 Task: For heading Arial Rounded MT Bold with Underline.  font size for heading26,  'Change the font style of data to'Browallia New.  and font size to 18,  Change the alignment of both headline & data to Align middle & Align Text left.  In the sheet  Data Collection Template Workbook Sheetbook
Action: Mouse pressed left at (893, 118)
Screenshot: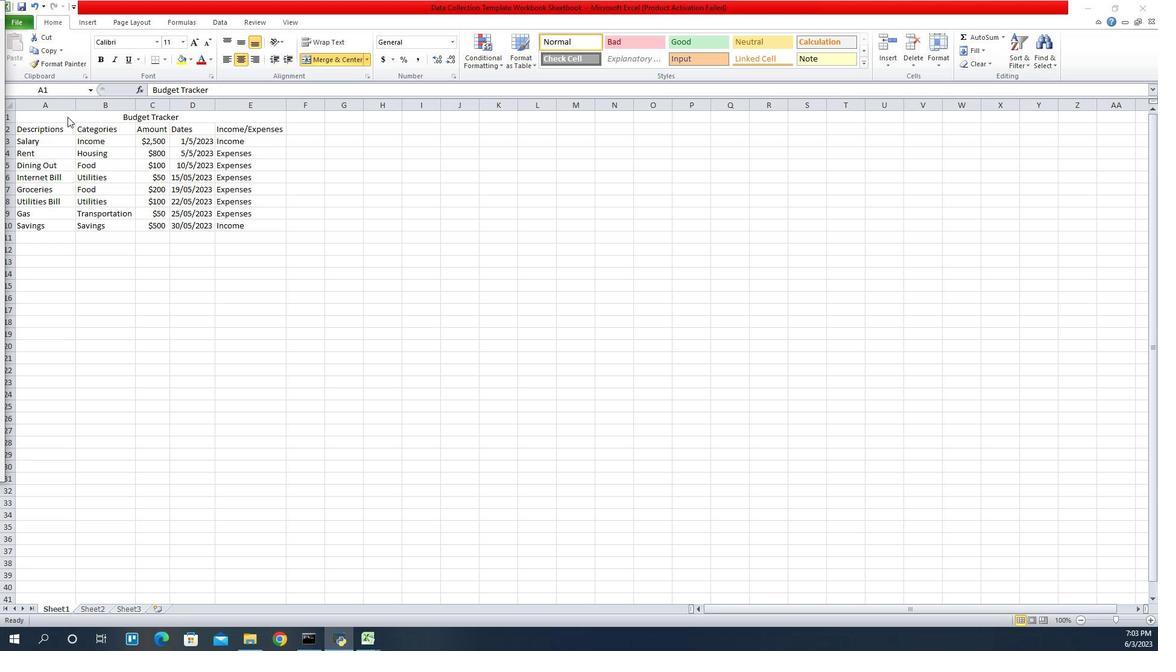 
Action: Mouse moved to (982, 45)
Screenshot: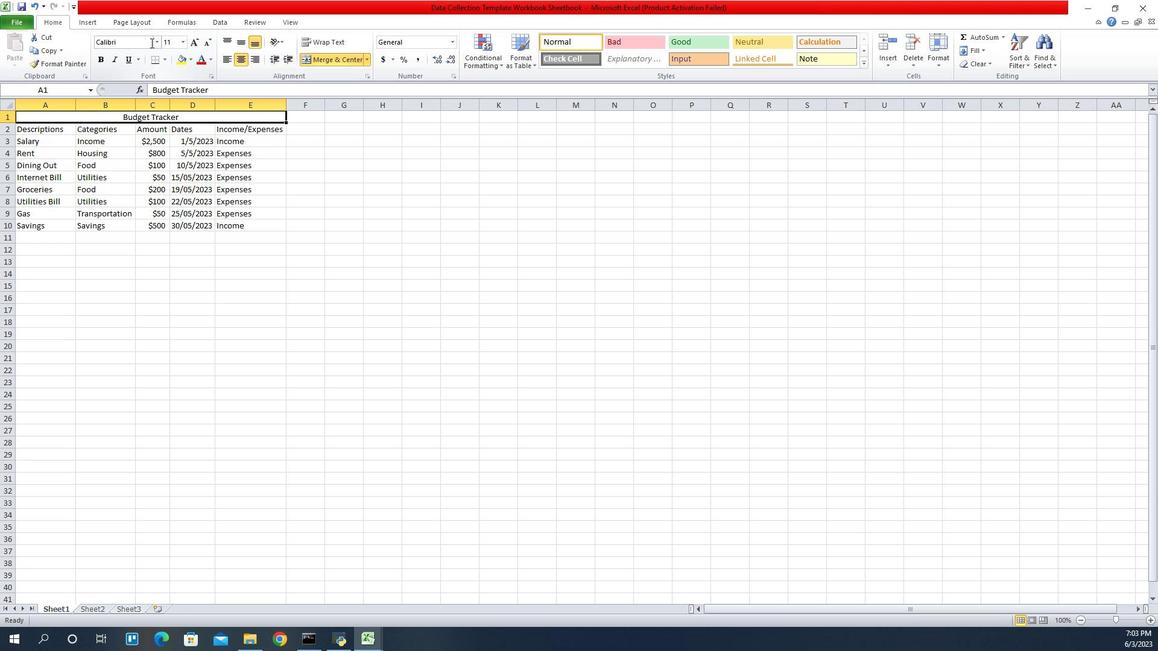 
Action: Mouse pressed left at (982, 45)
Screenshot: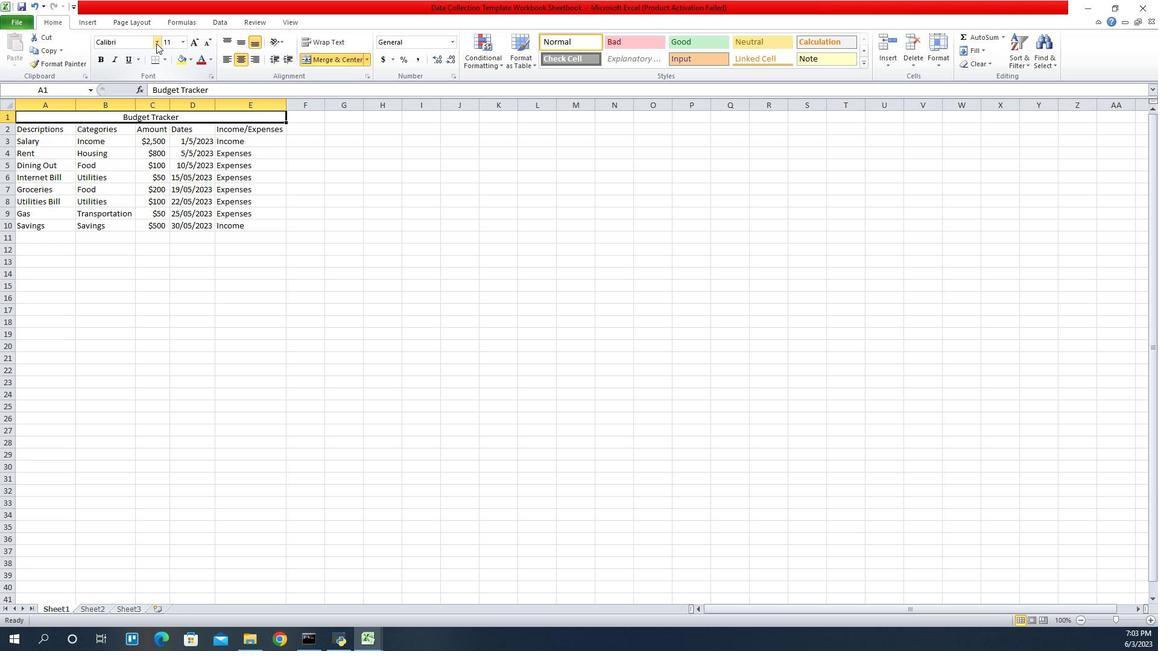 
Action: Mouse moved to (973, 180)
Screenshot: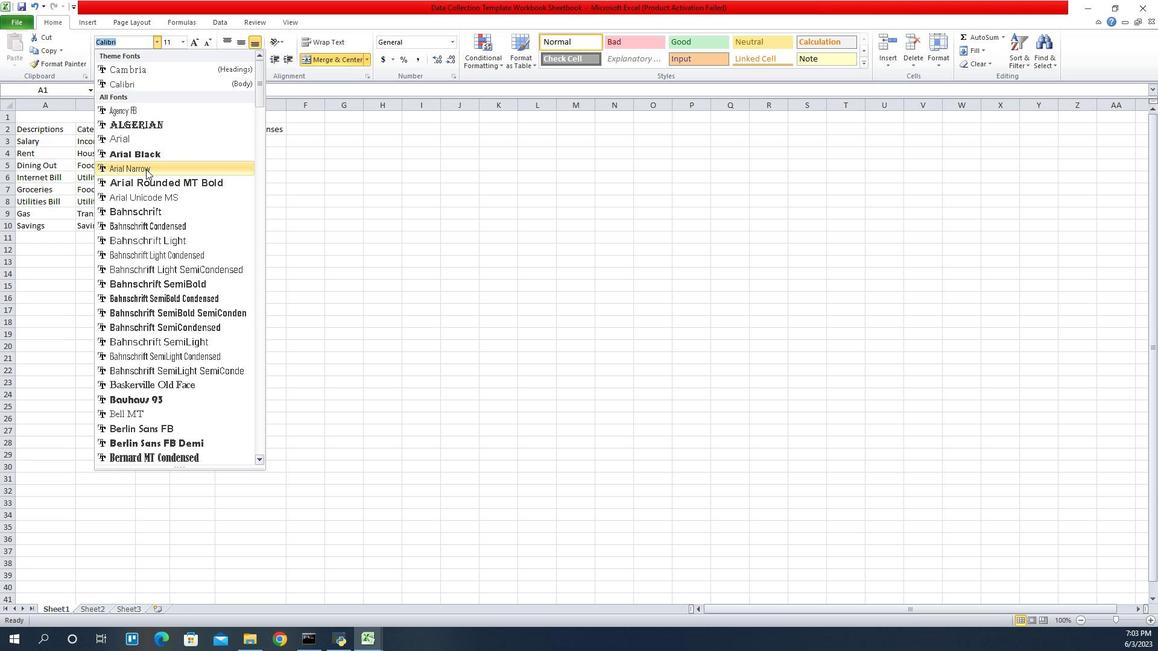 
Action: Mouse pressed left at (973, 180)
Screenshot: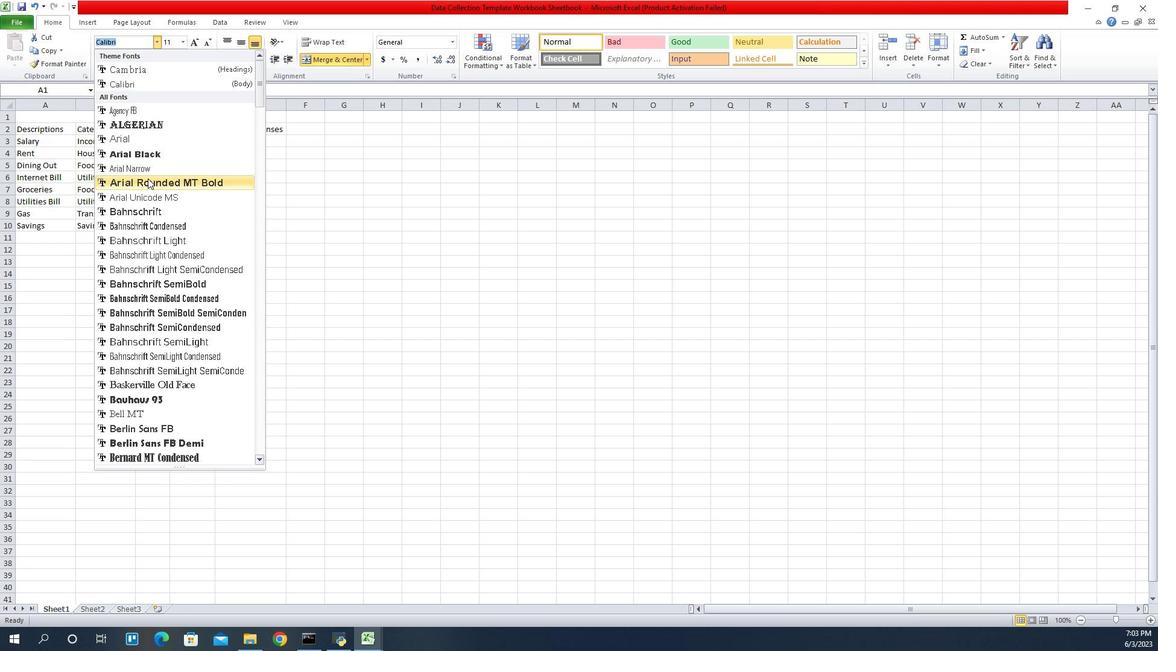 
Action: Mouse moved to (956, 64)
Screenshot: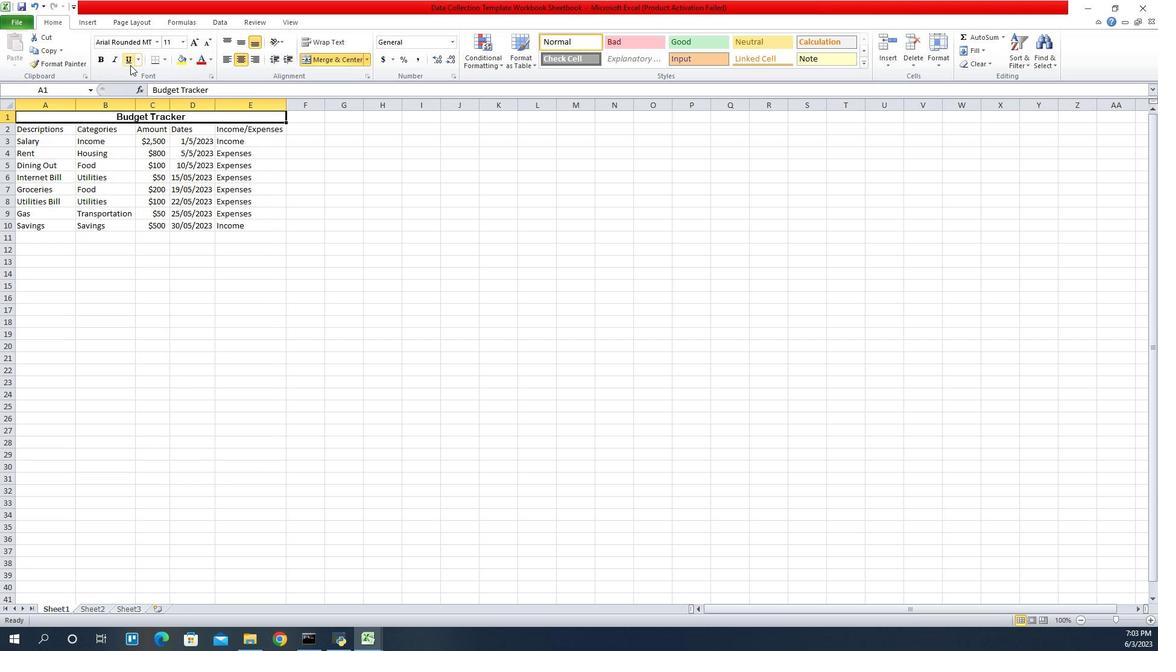 
Action: Mouse pressed left at (956, 64)
Screenshot: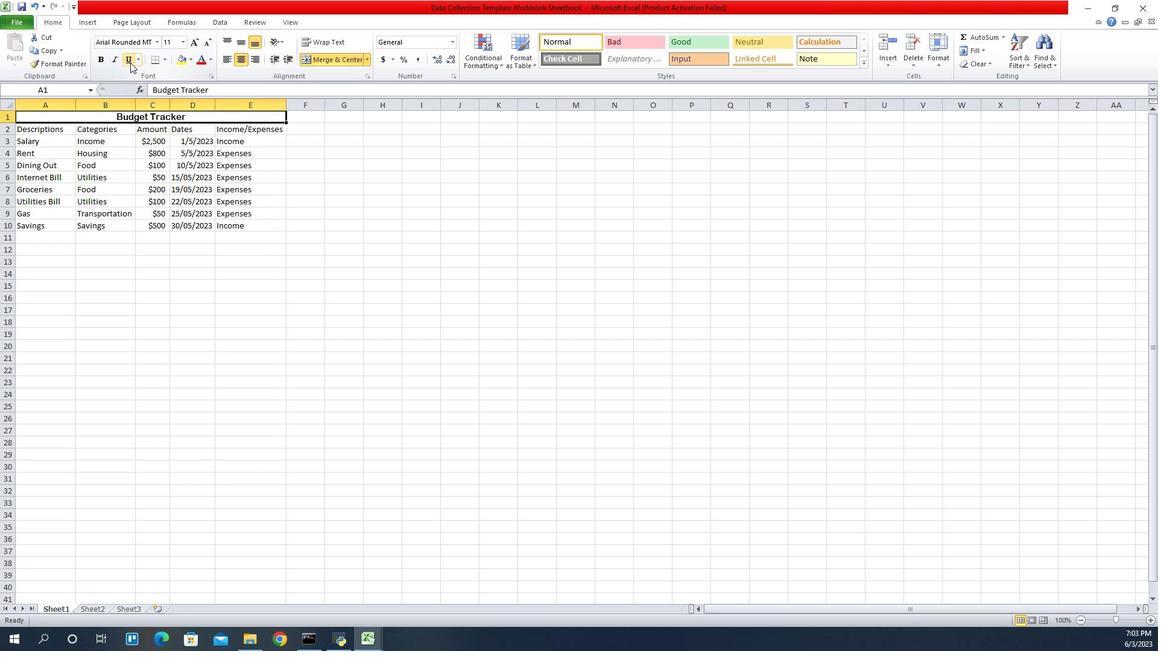 
Action: Mouse moved to (1009, 44)
Screenshot: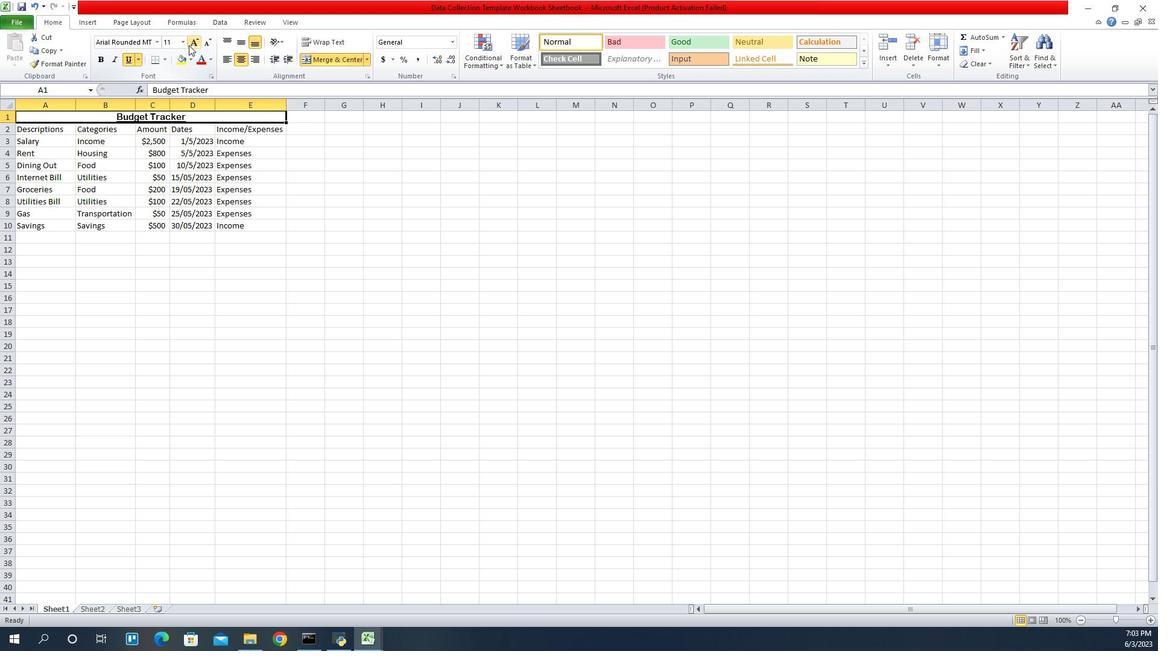 
Action: Mouse pressed left at (1009, 44)
Screenshot: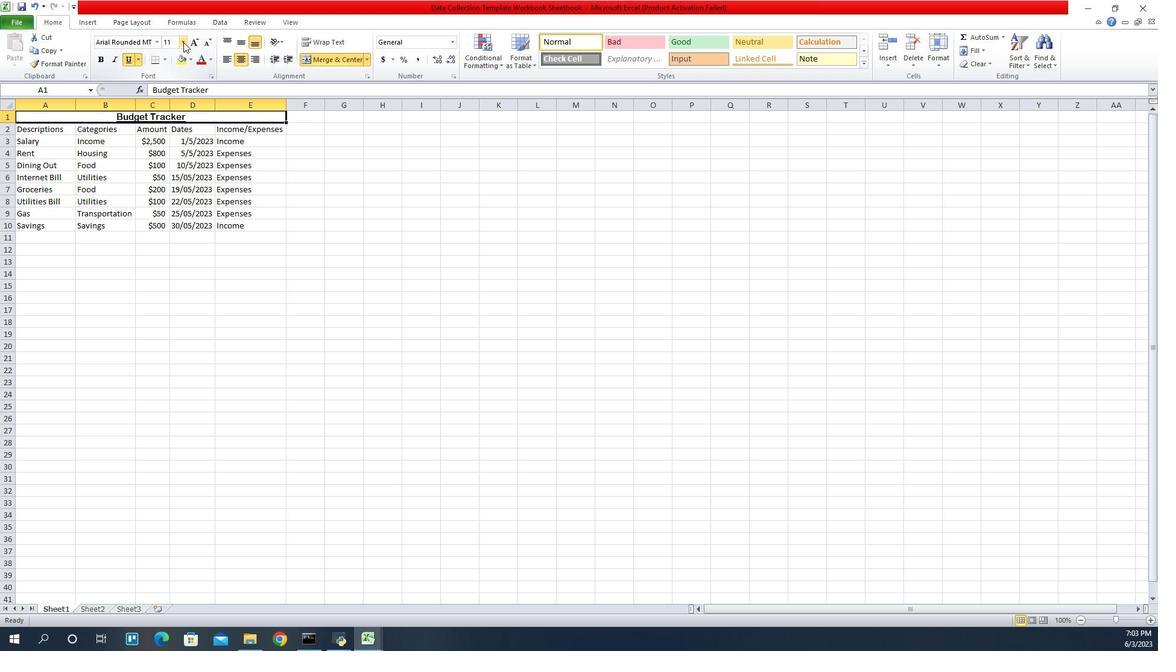 
Action: Mouse moved to (992, 167)
Screenshot: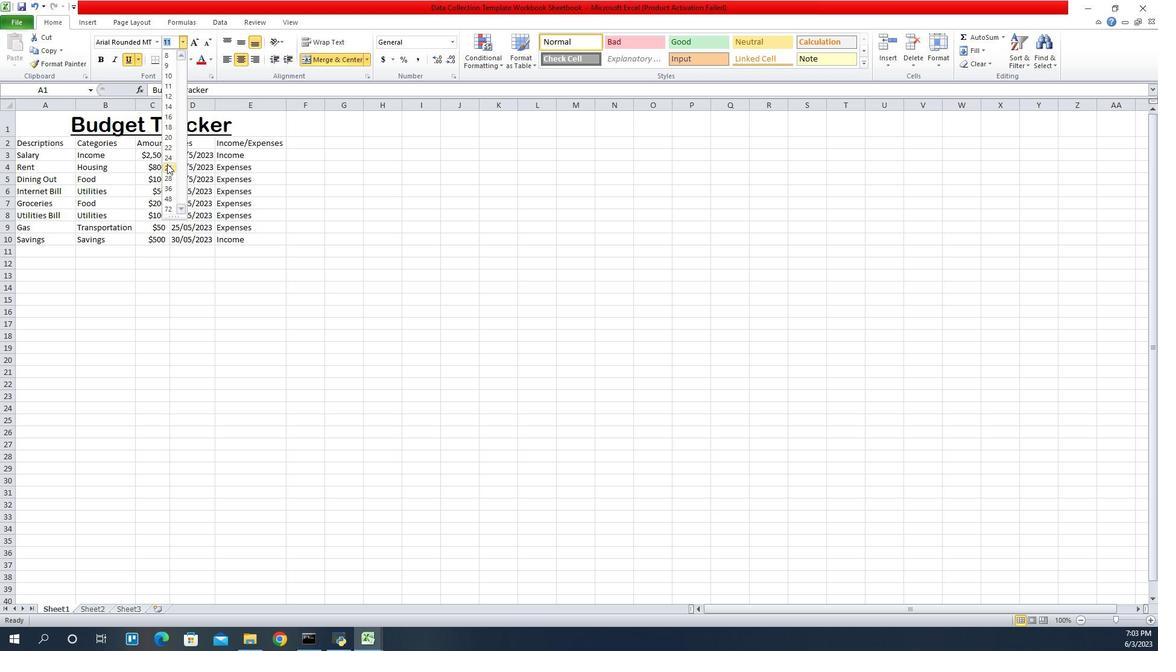 
Action: Mouse pressed left at (992, 167)
Screenshot: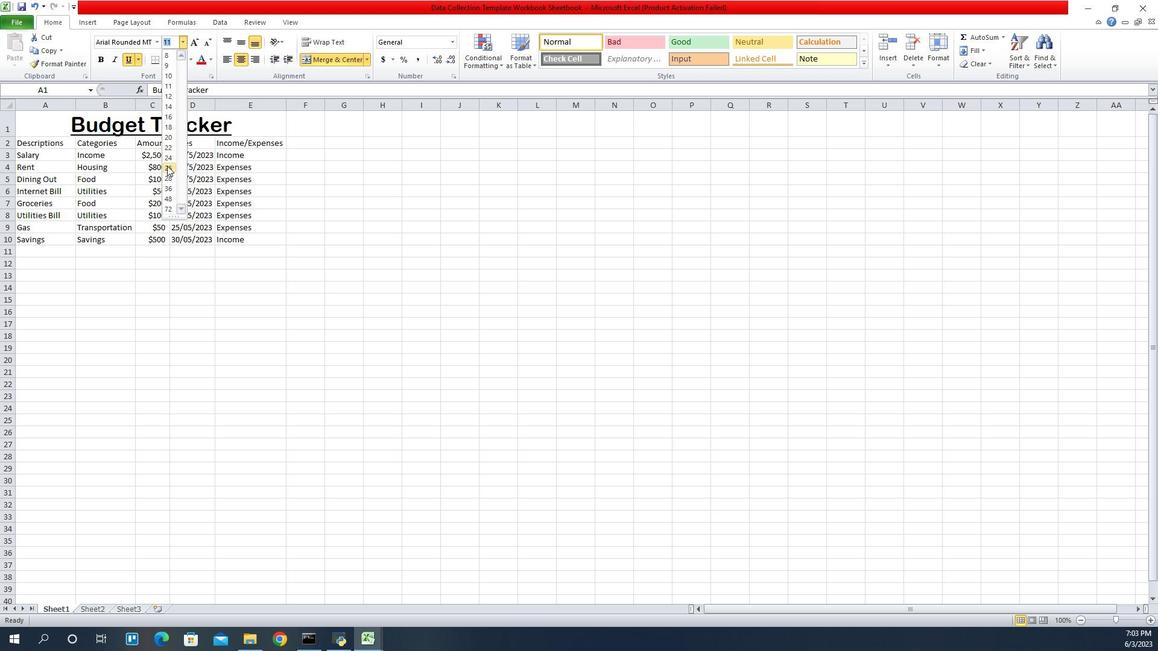 
Action: Mouse moved to (872, 147)
Screenshot: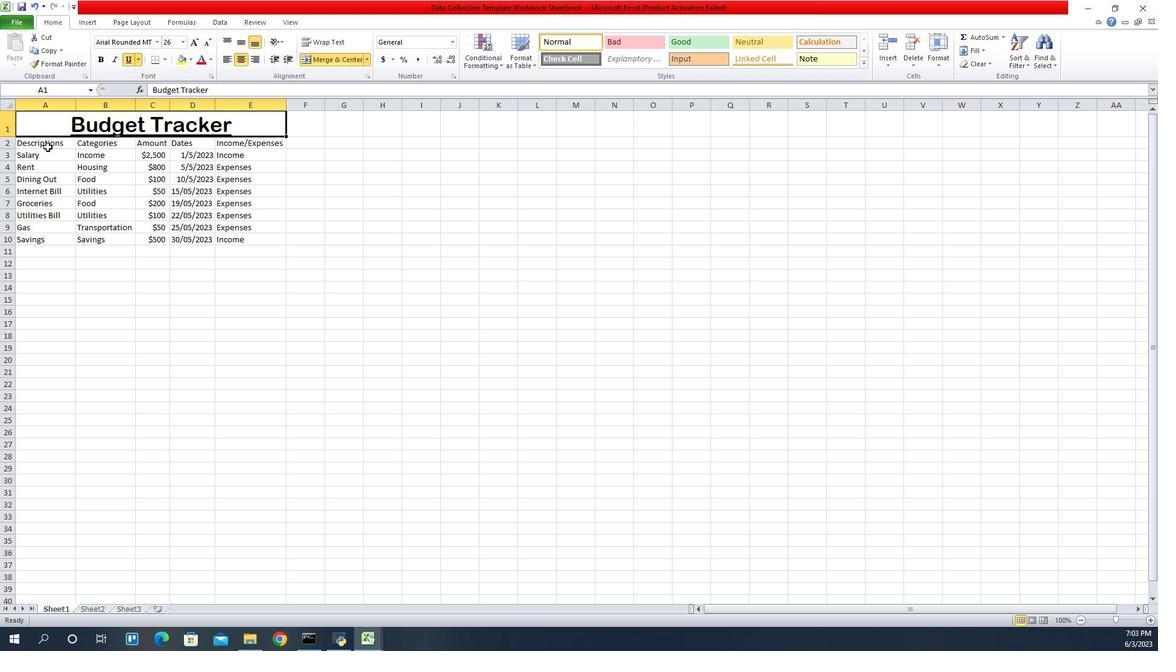 
Action: Mouse pressed left at (872, 147)
Screenshot: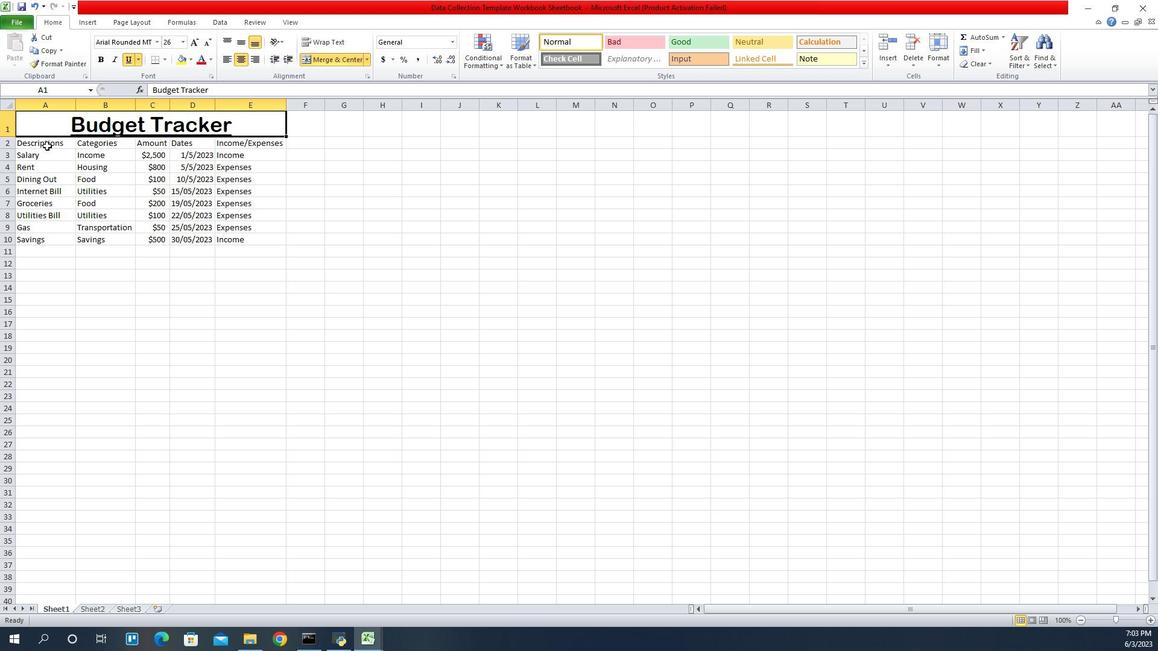 
Action: Mouse moved to (950, 45)
Screenshot: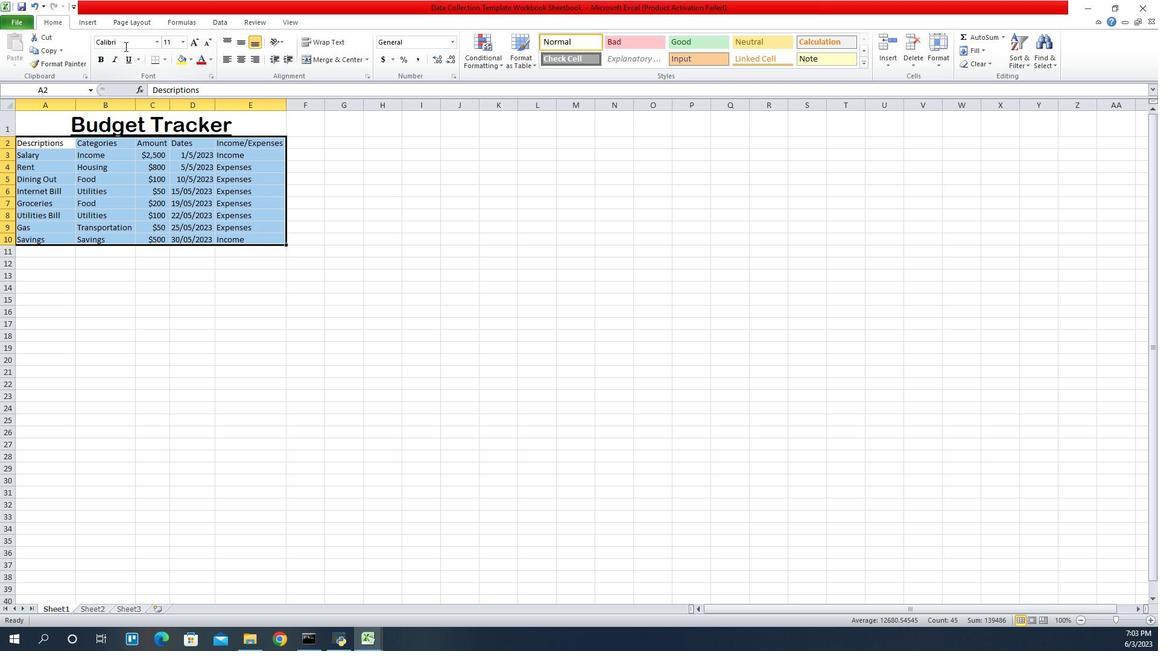 
Action: Mouse pressed left at (950, 45)
Screenshot: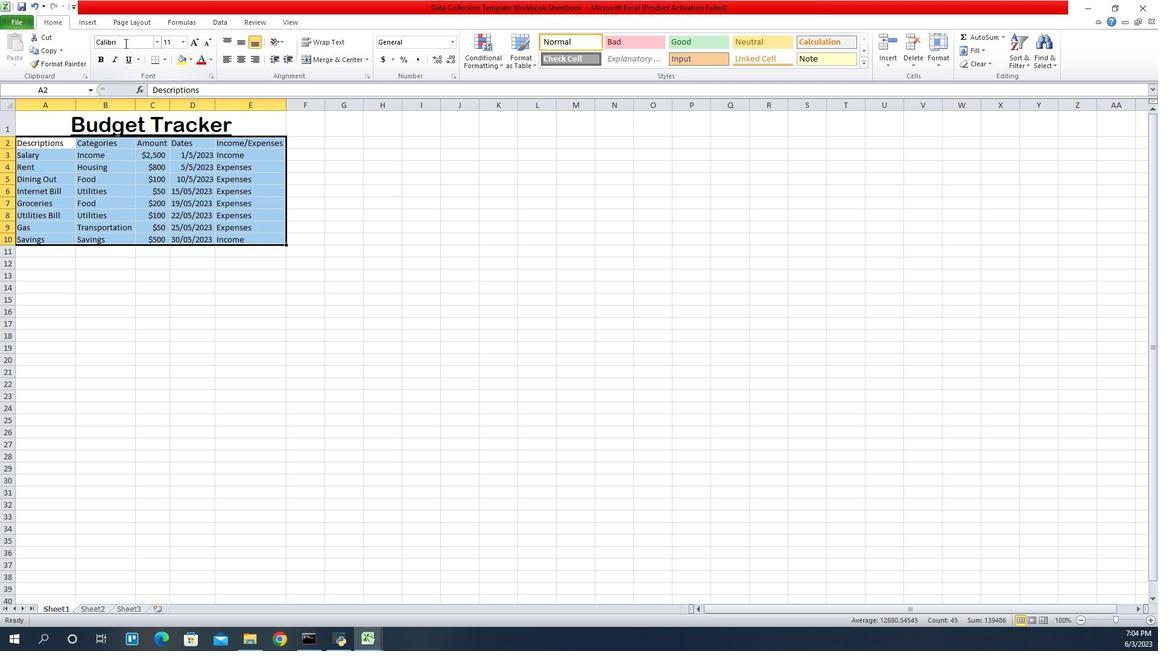 
Action: Key pressed <Key.backspace>browallia<Key.space>new<Key.enter>
Screenshot: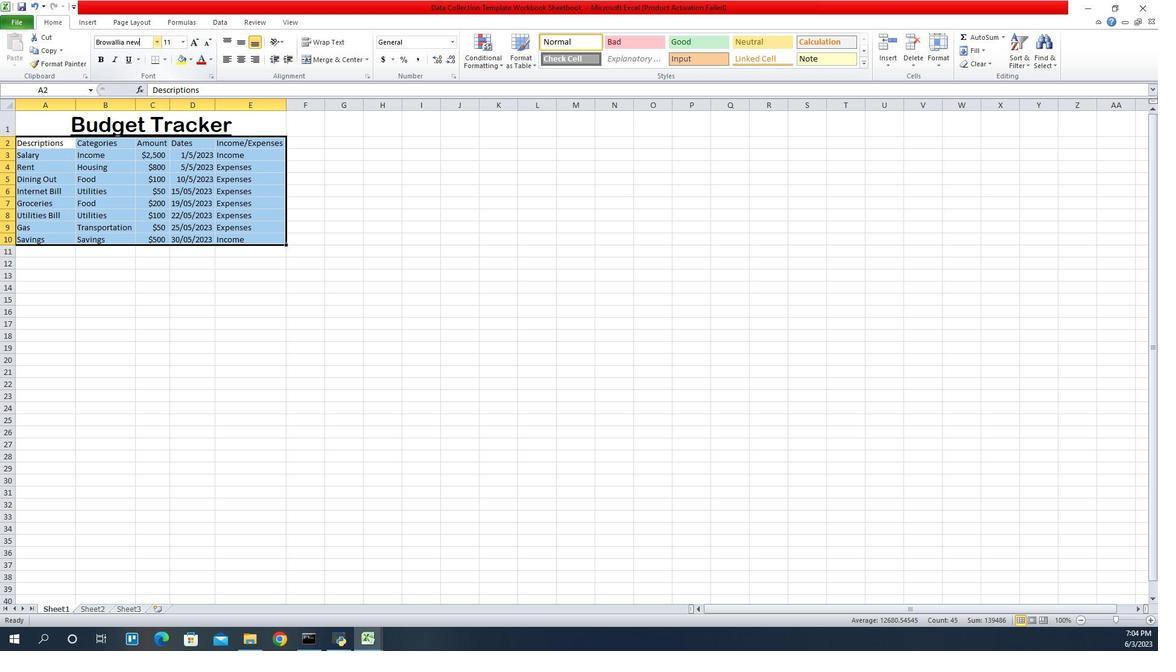 
Action: Mouse moved to (1007, 42)
Screenshot: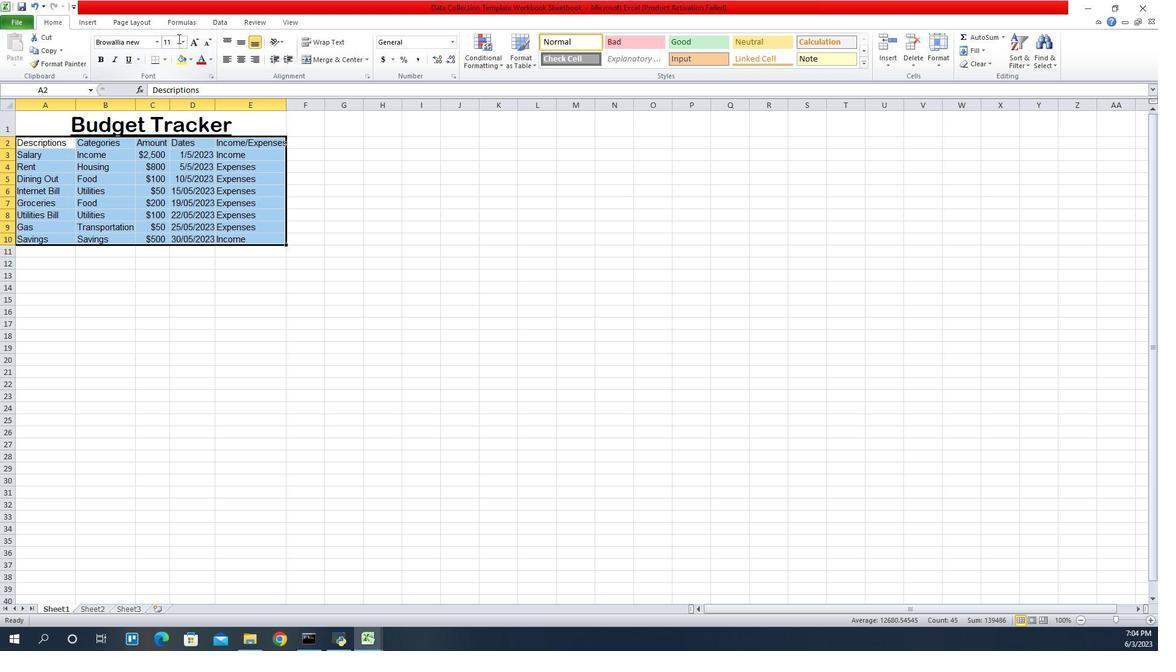 
Action: Mouse pressed left at (1007, 42)
Screenshot: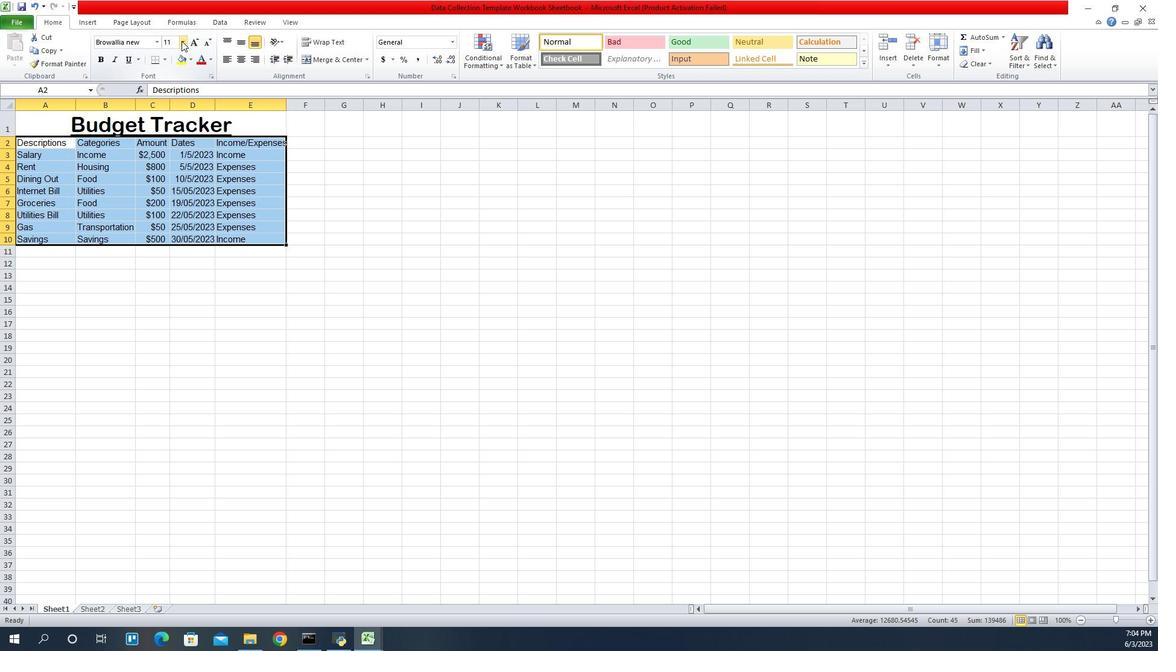 
Action: Mouse moved to (995, 126)
Screenshot: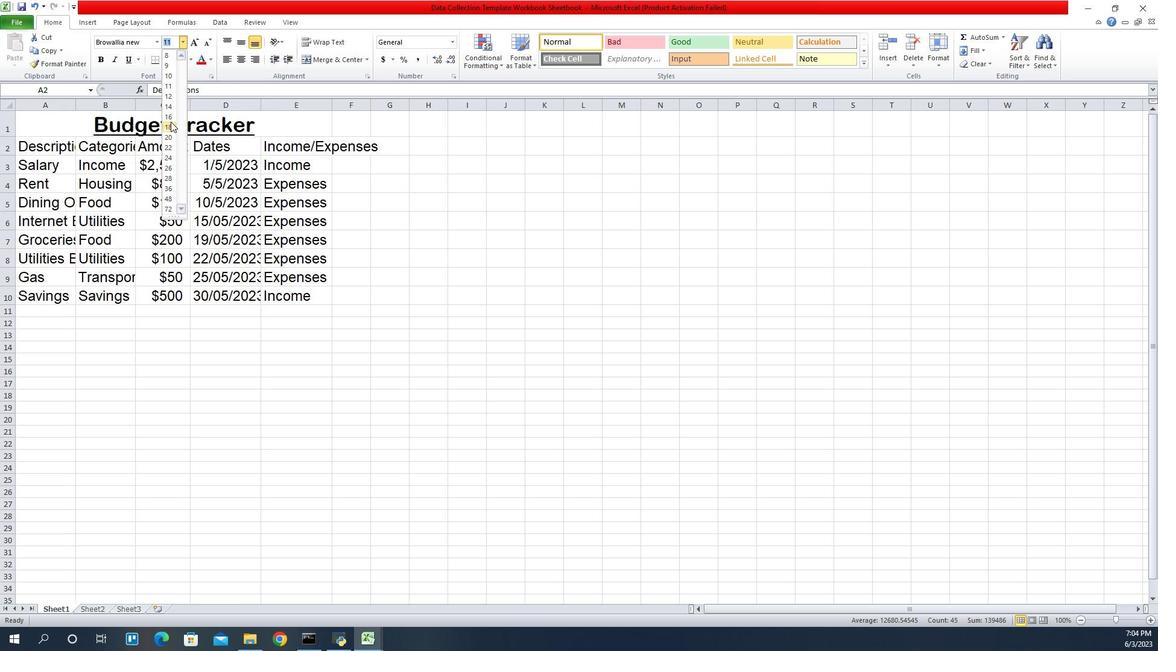 
Action: Mouse pressed left at (995, 126)
Screenshot: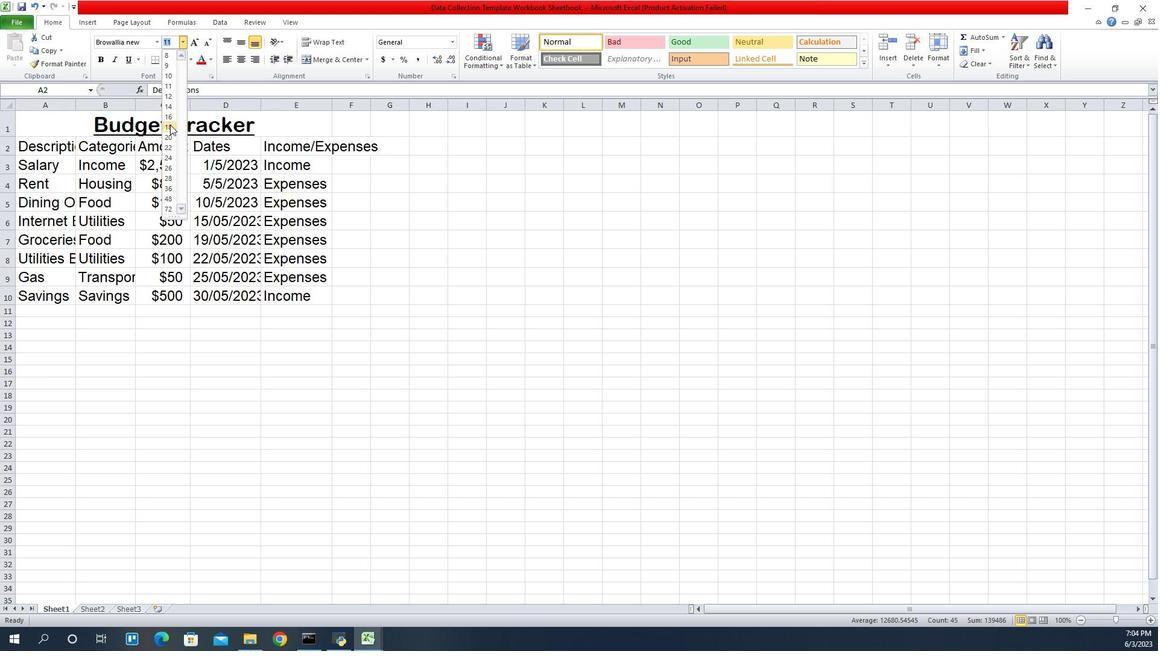 
Action: Mouse pressed left at (995, 126)
Screenshot: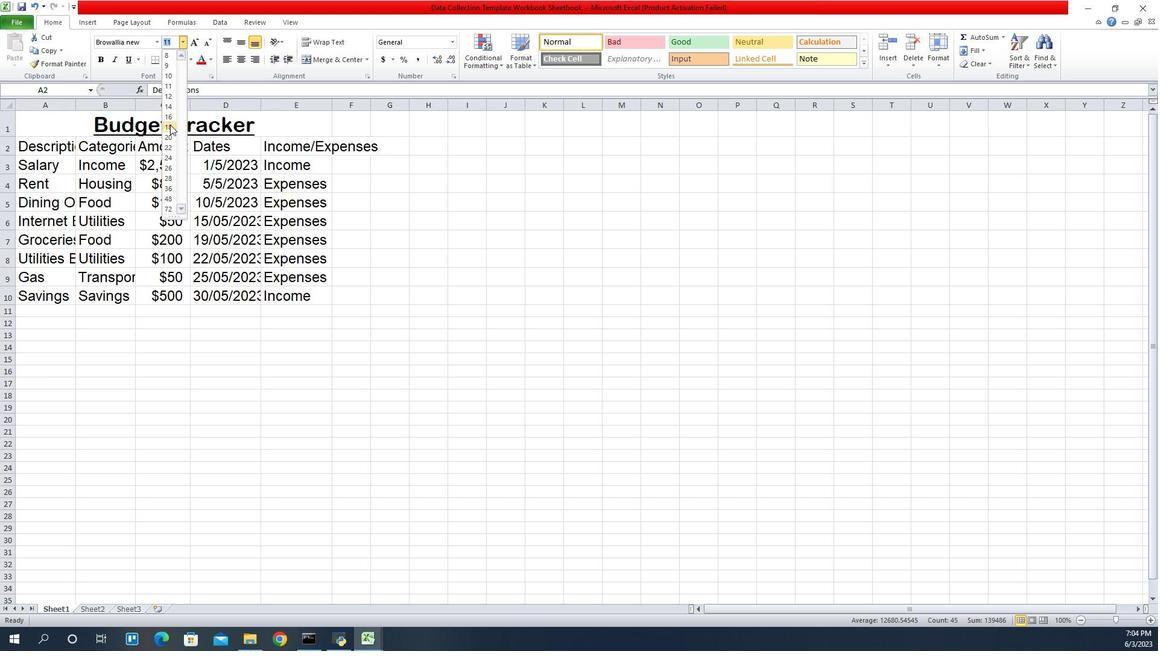 
Action: Mouse moved to (895, 123)
Screenshot: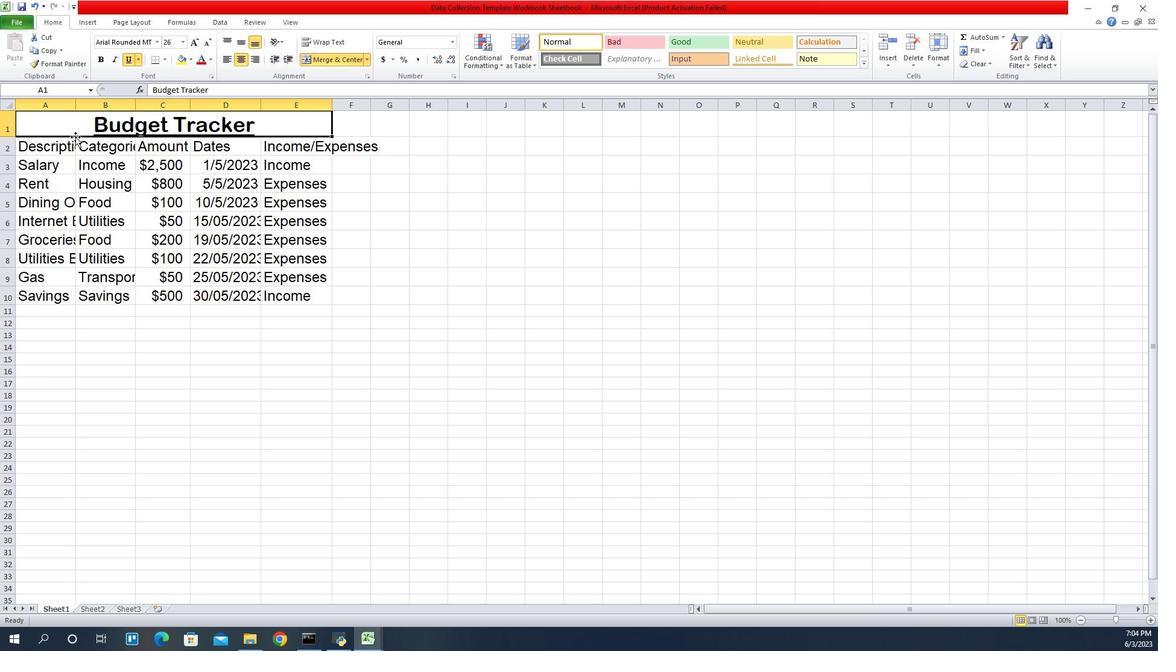 
Action: Mouse pressed left at (895, 123)
Screenshot: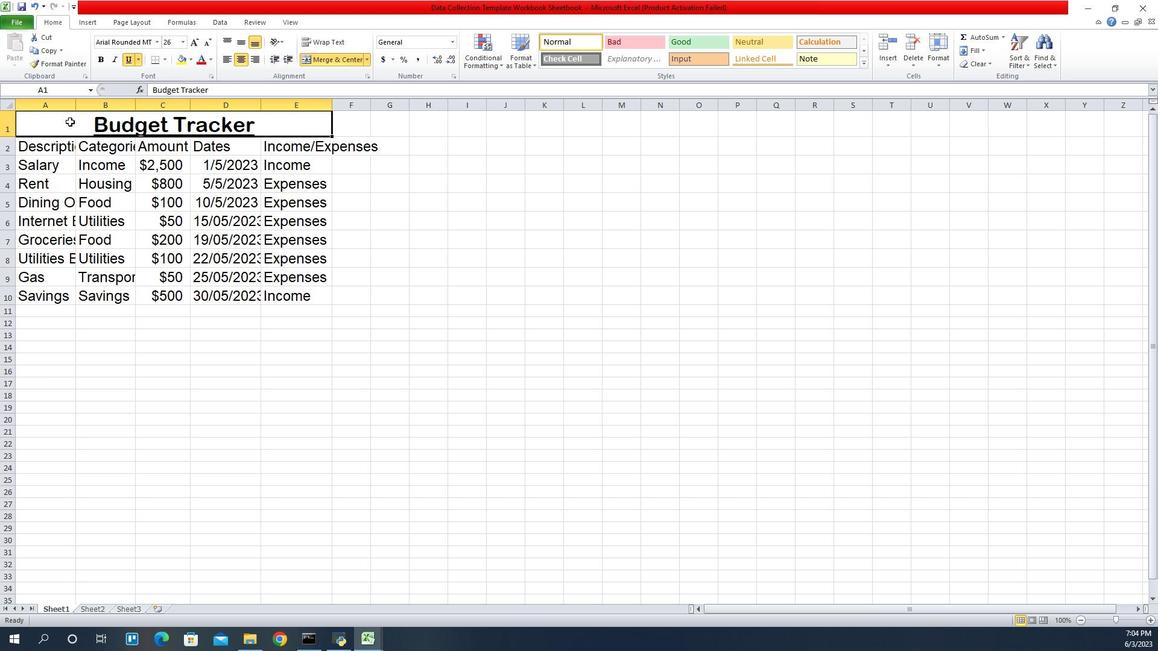 
Action: Mouse moved to (951, 293)
Screenshot: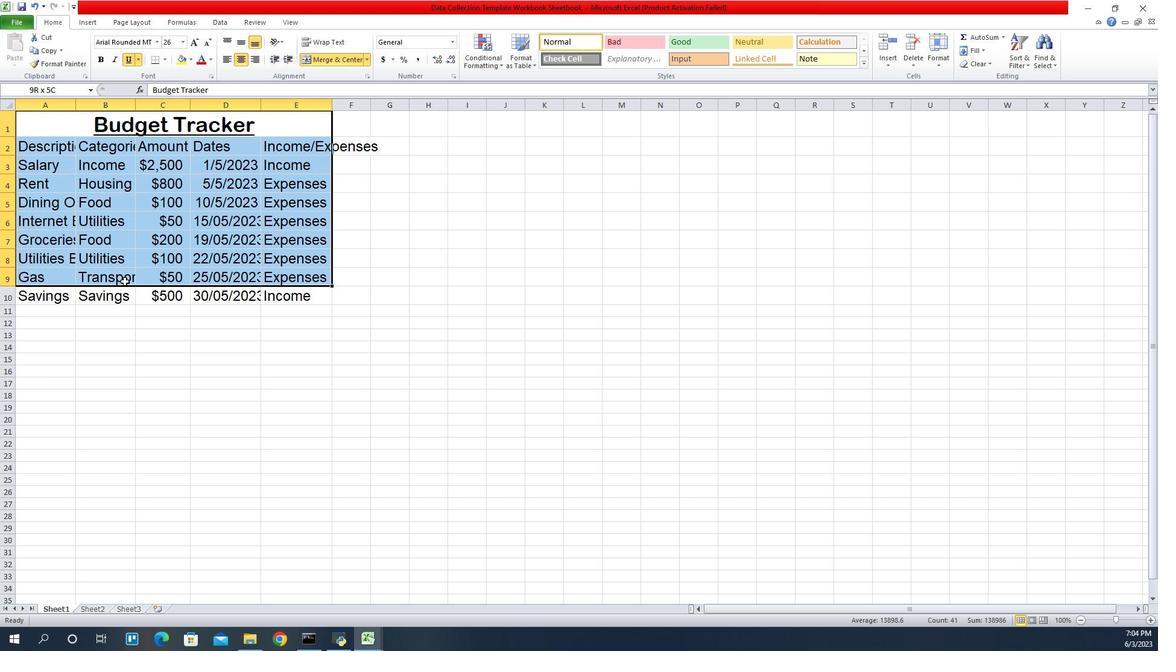 
Action: Mouse pressed left at (951, 293)
Screenshot: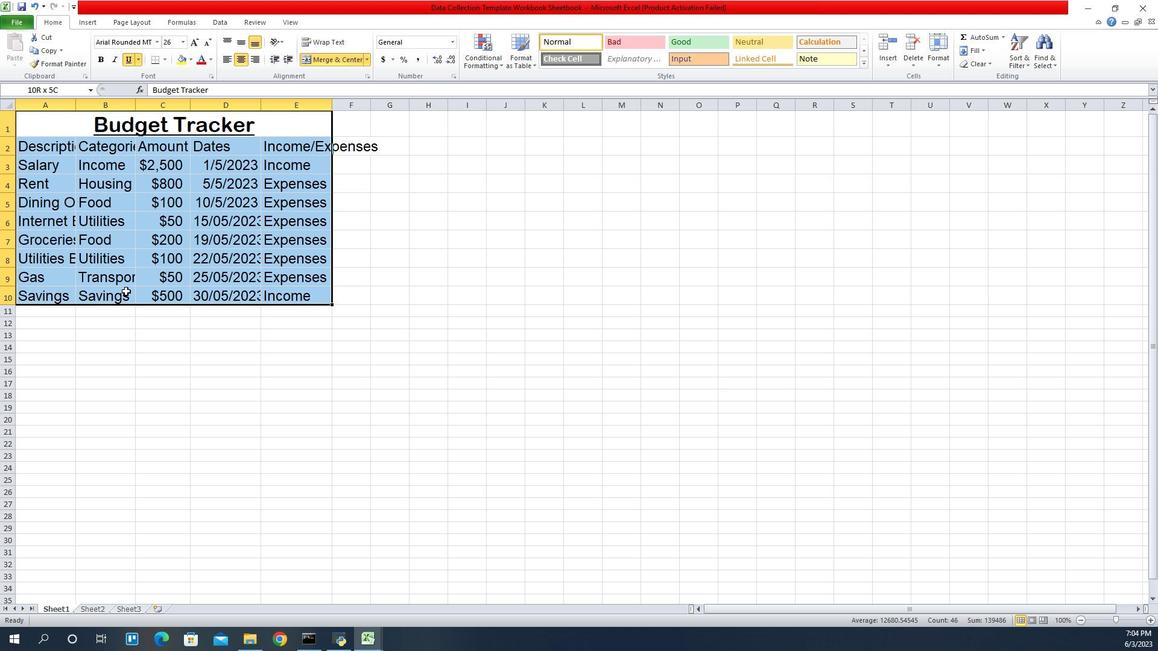 
Action: Mouse moved to (900, 122)
Screenshot: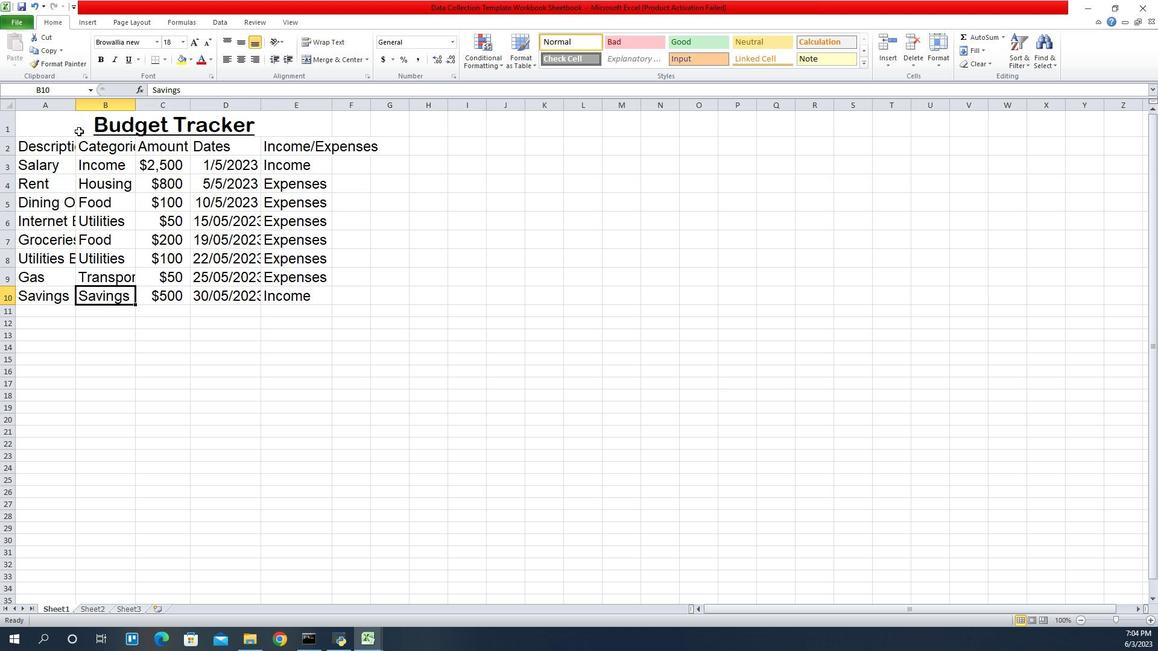 
Action: Mouse pressed left at (900, 122)
Screenshot: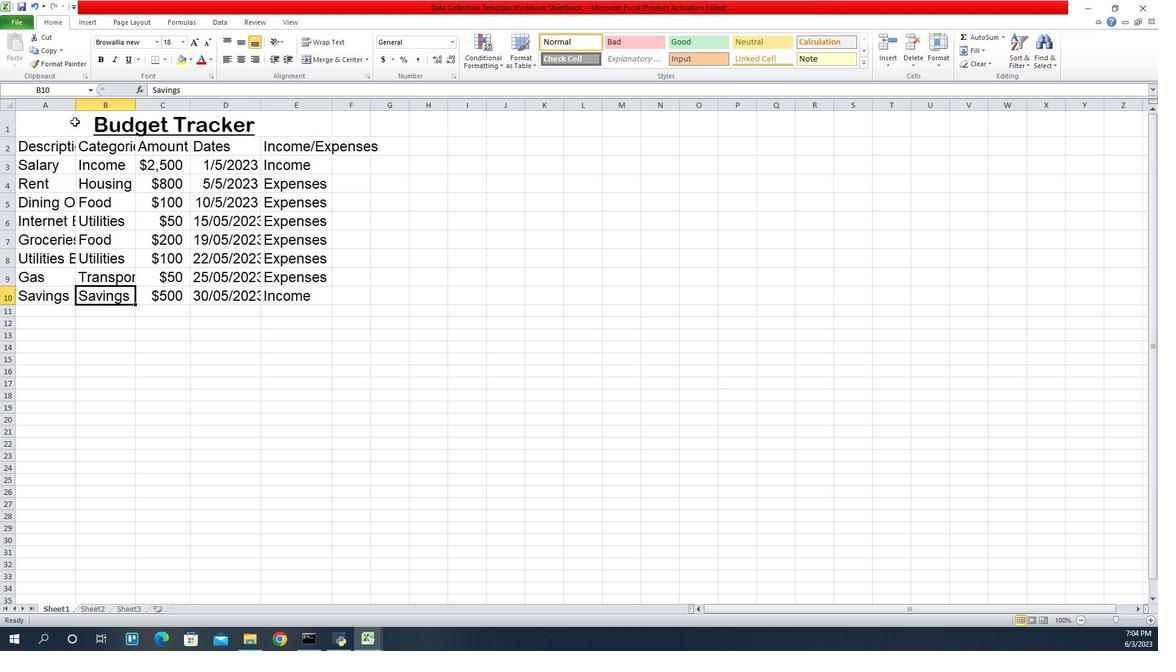 
Action: Mouse moved to (903, 298)
Screenshot: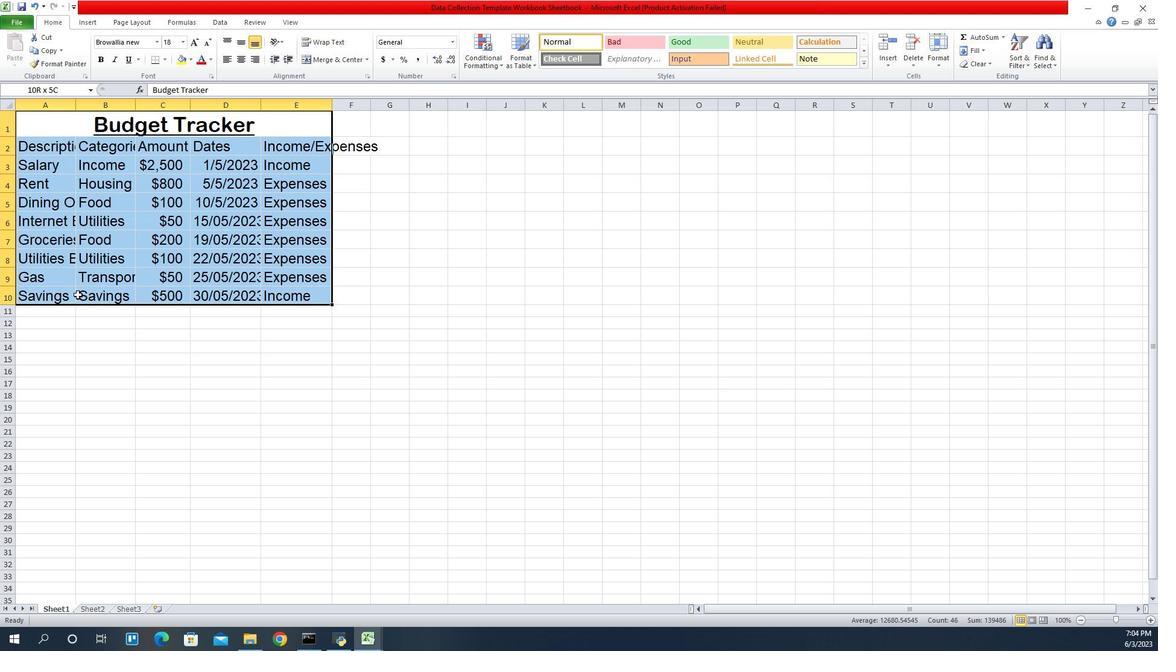 
Action: Mouse pressed left at (903, 298)
Screenshot: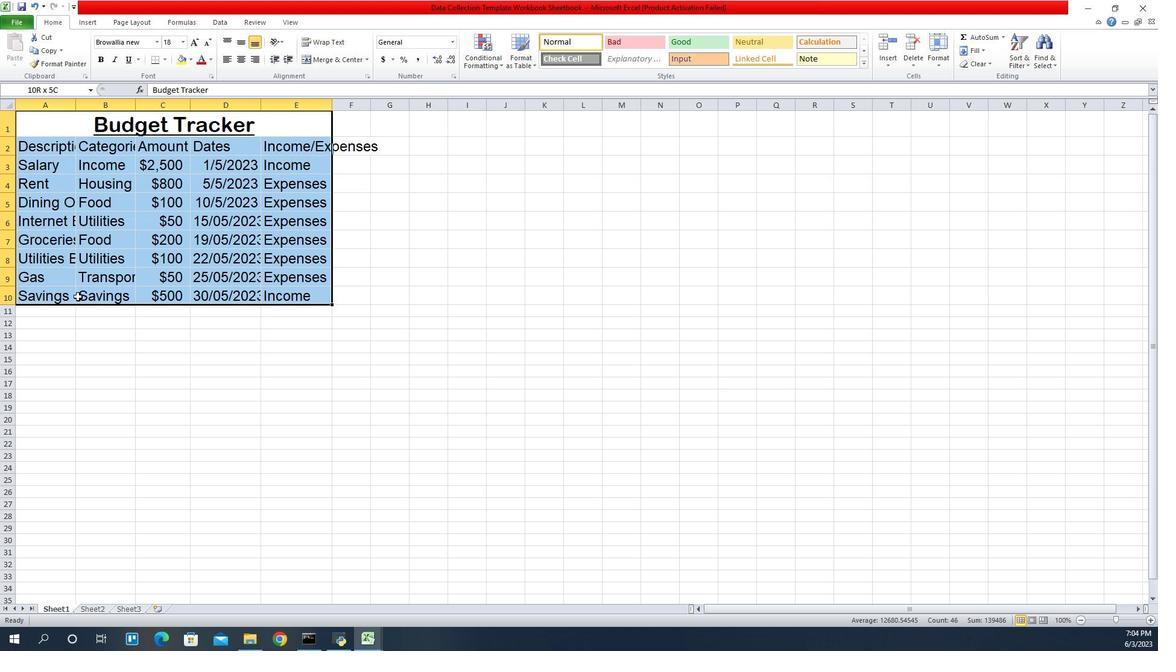 
Action: Mouse moved to (866, 127)
Screenshot: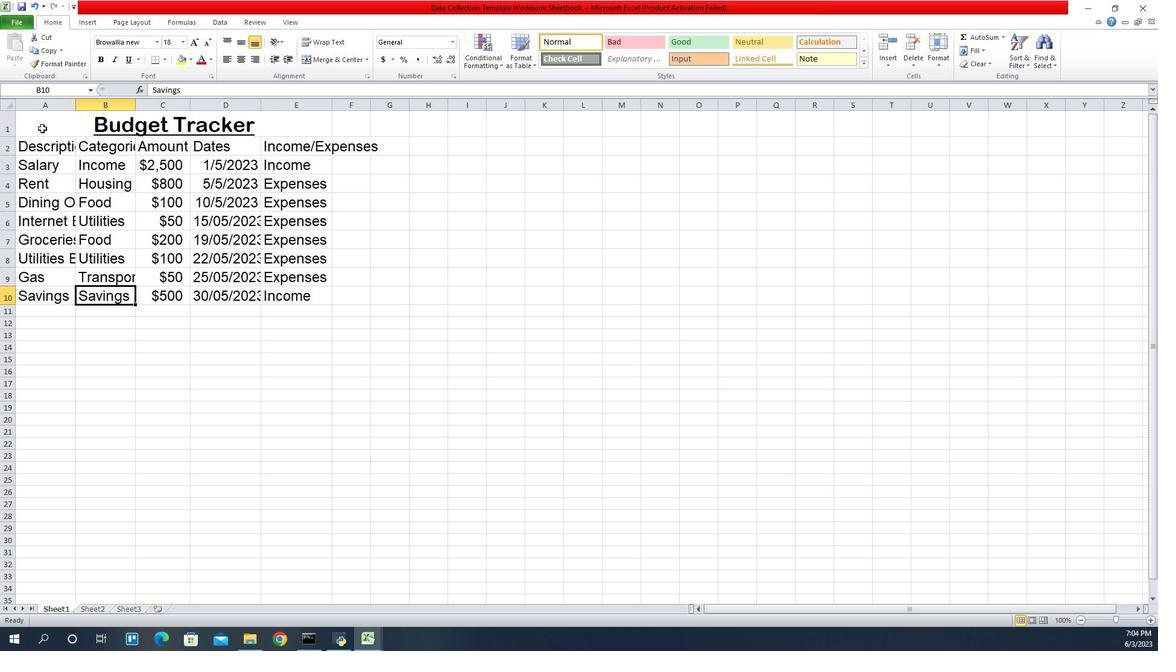 
Action: Mouse pressed left at (866, 127)
Screenshot: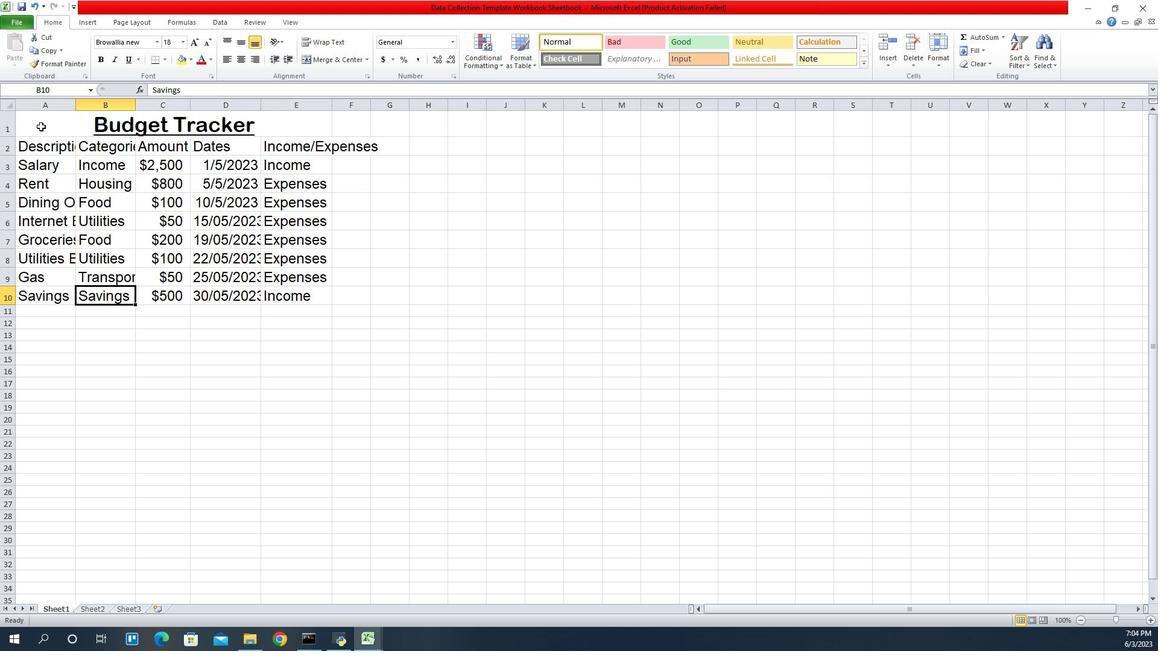 
Action: Mouse moved to (1067, 44)
Screenshot: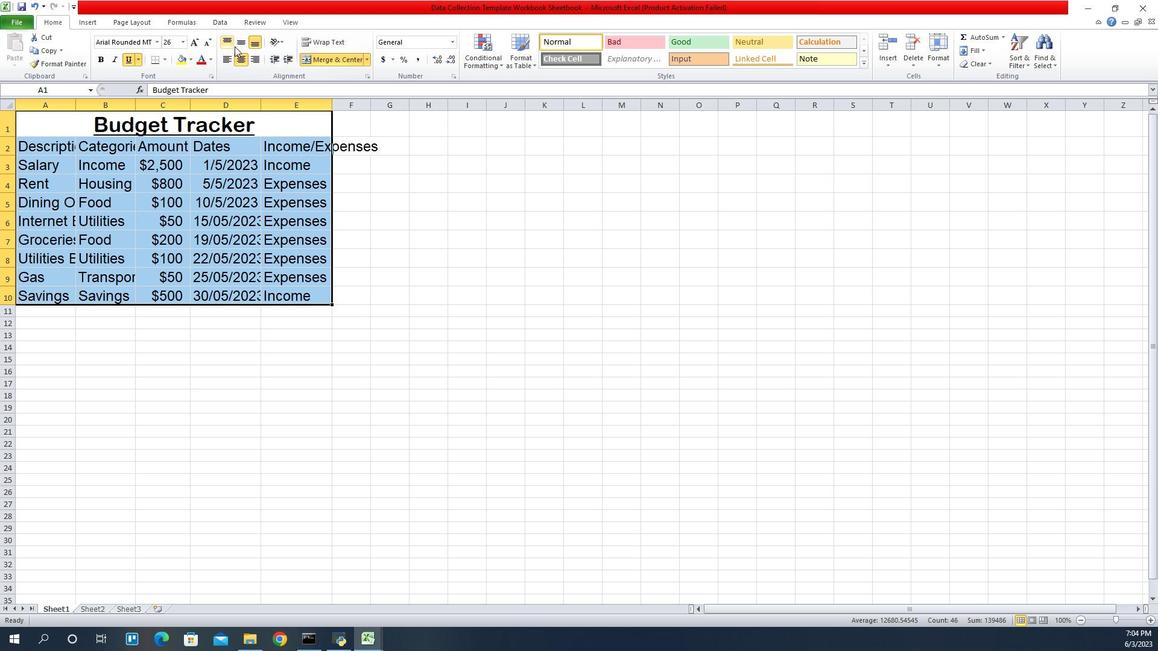 
Action: Mouse pressed left at (1067, 44)
Screenshot: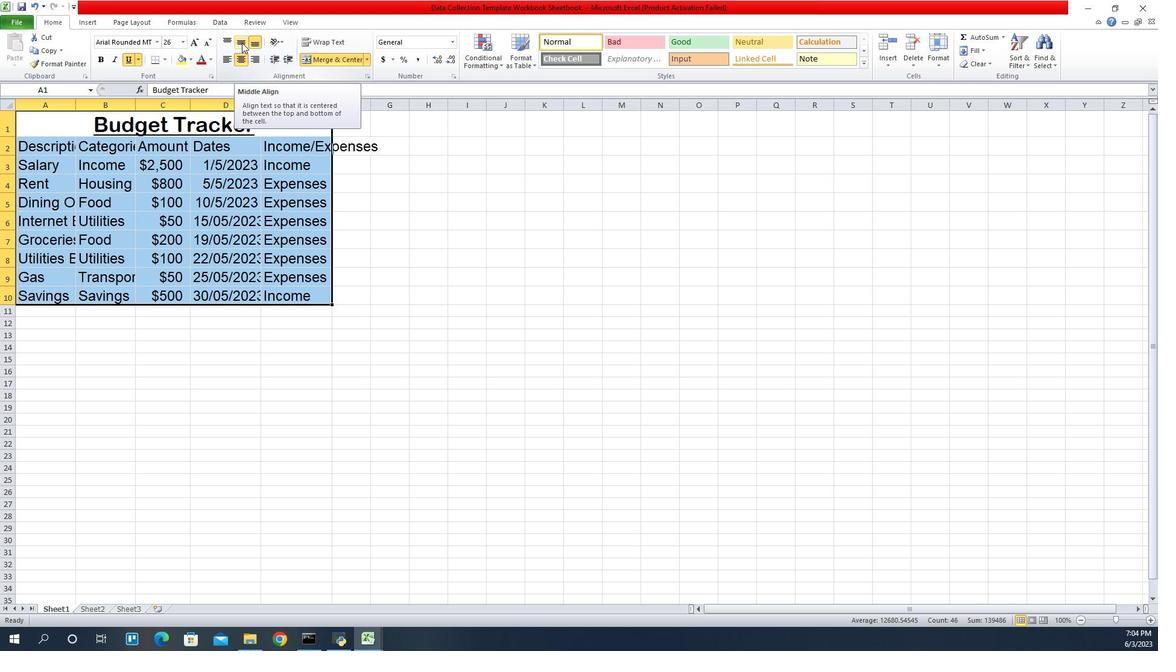 
Action: Mouse moved to (1052, 59)
Screenshot: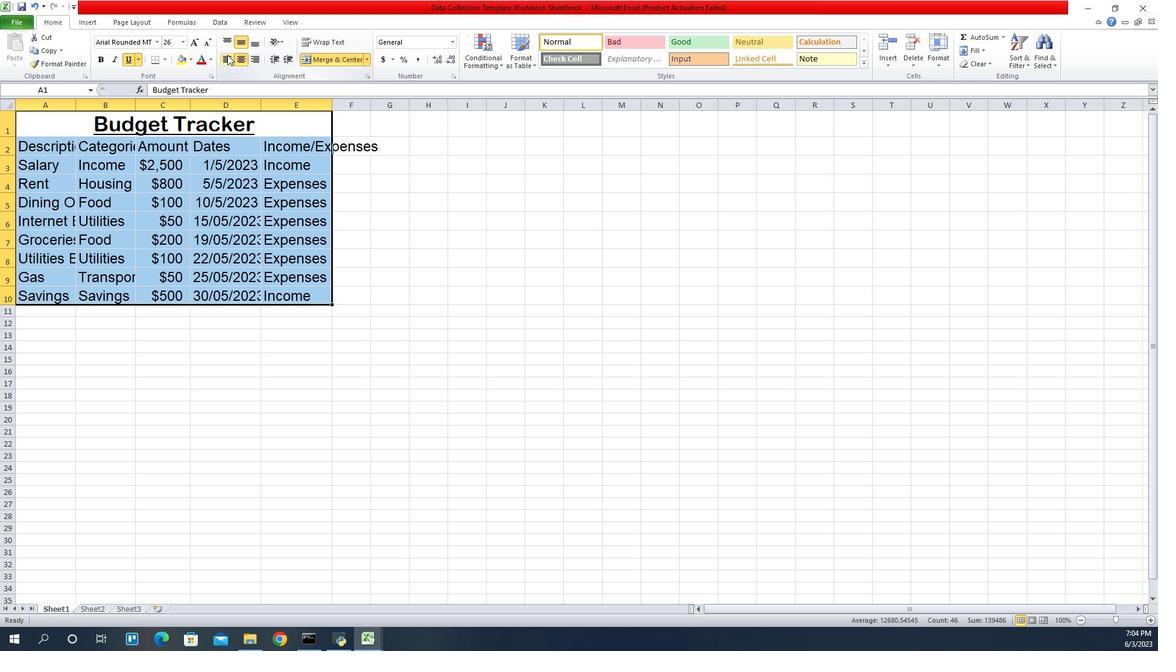 
Action: Mouse pressed left at (1052, 59)
Screenshot: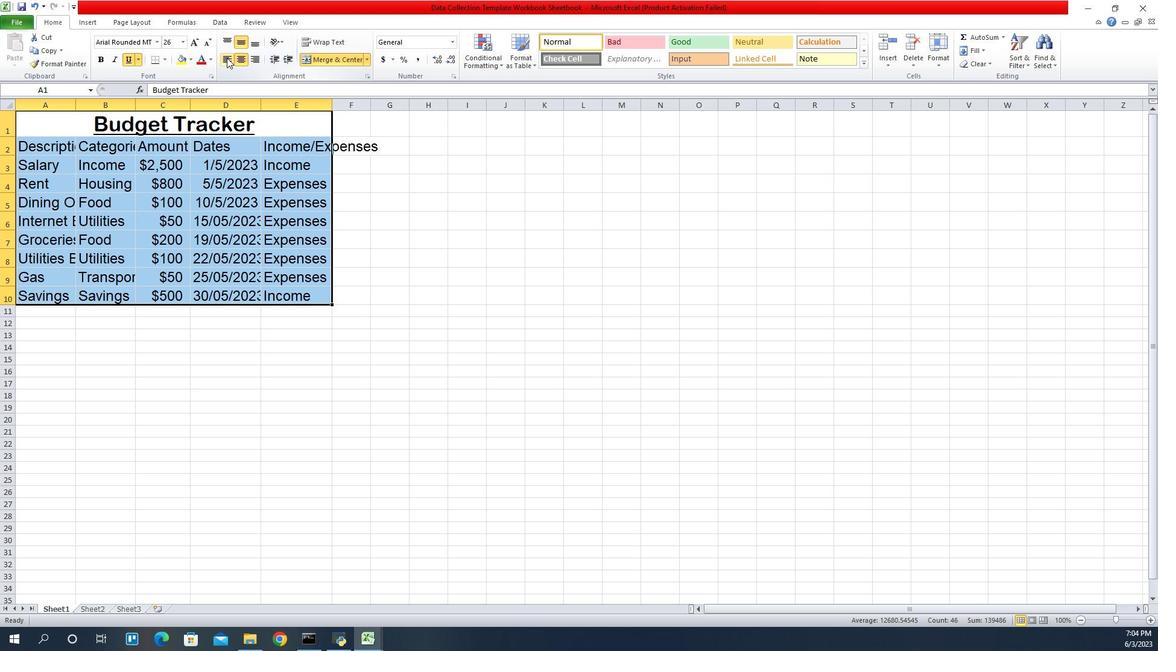 
